 Task: Utilize Chrome Tab Discarding.
Action: Mouse moved to (178, 34)
Screenshot: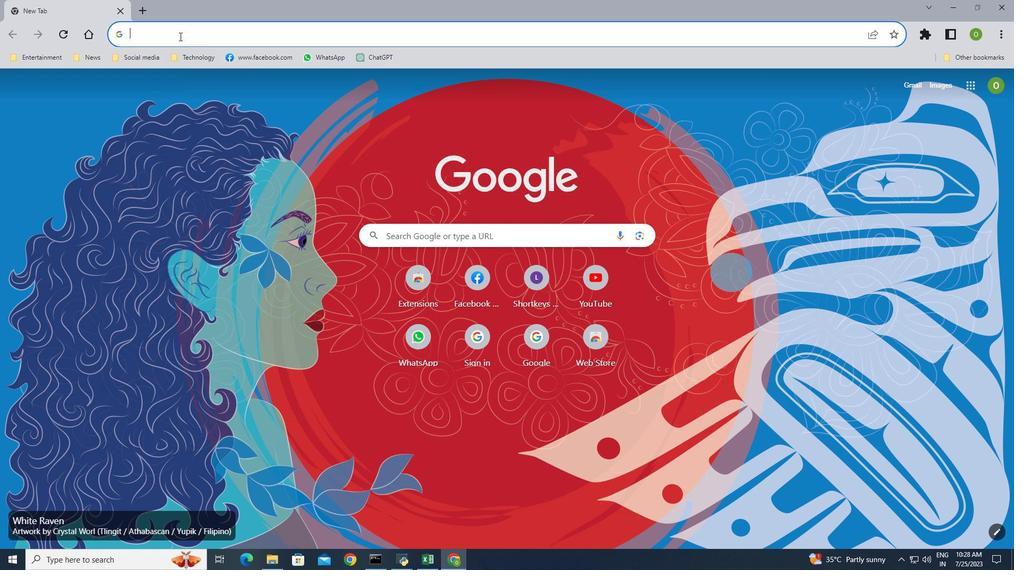 
Action: Mouse pressed left at (178, 34)
Screenshot: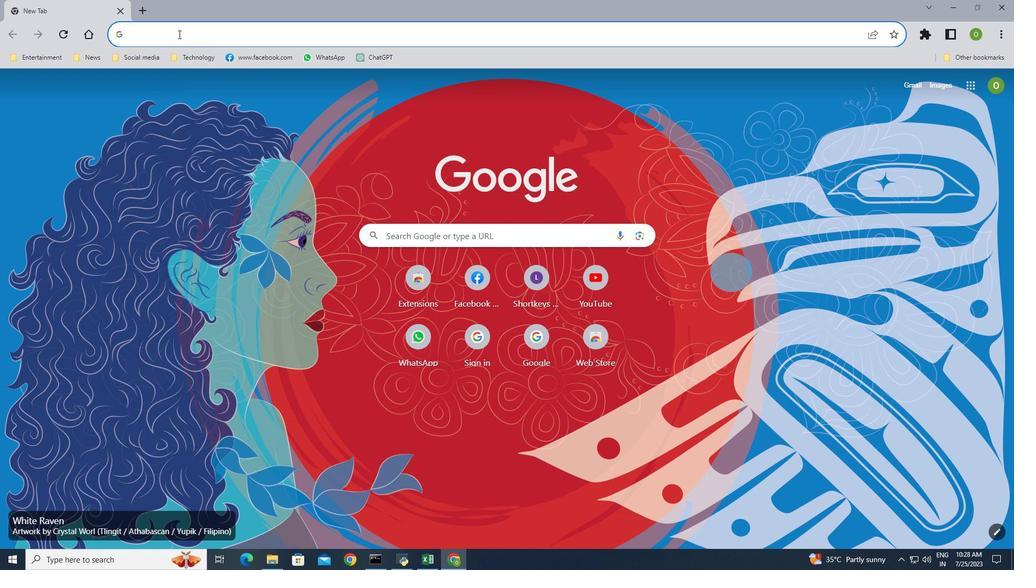 
Action: Key pressed chrome<Key.shift_r>://flags<Key.enter>
Screenshot: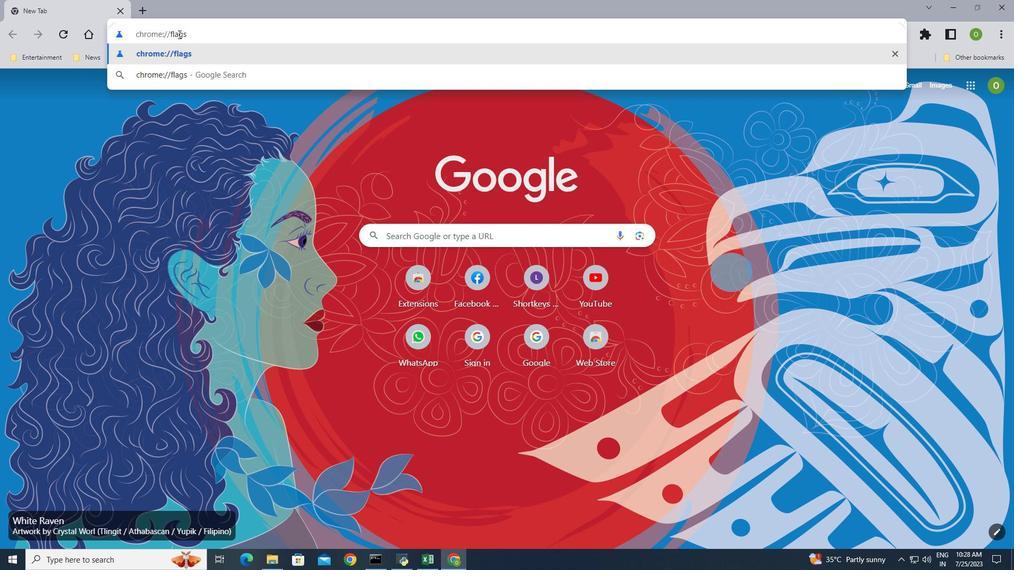 
Action: Mouse moved to (386, 81)
Screenshot: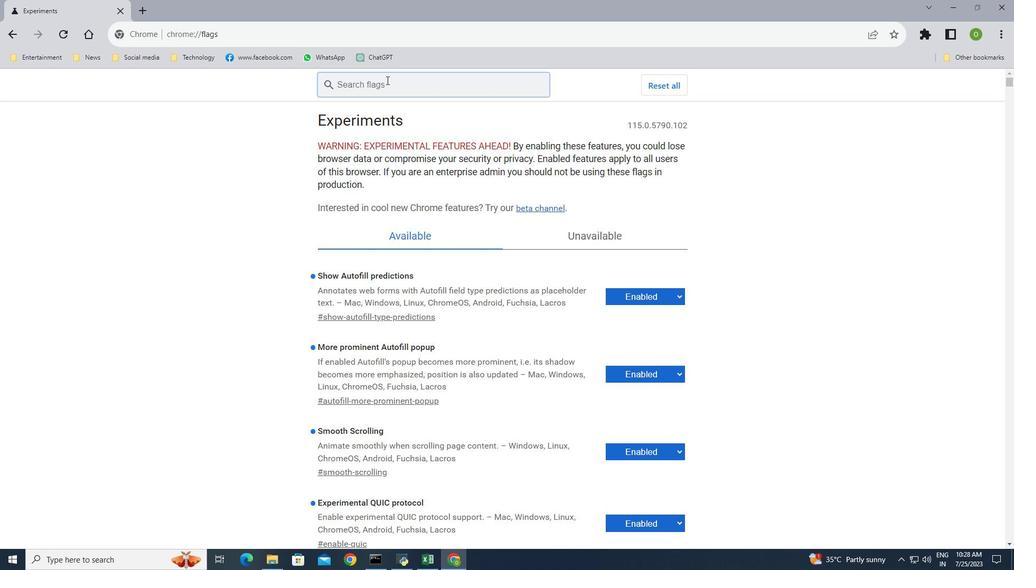 
Action: Mouse pressed left at (386, 81)
Screenshot: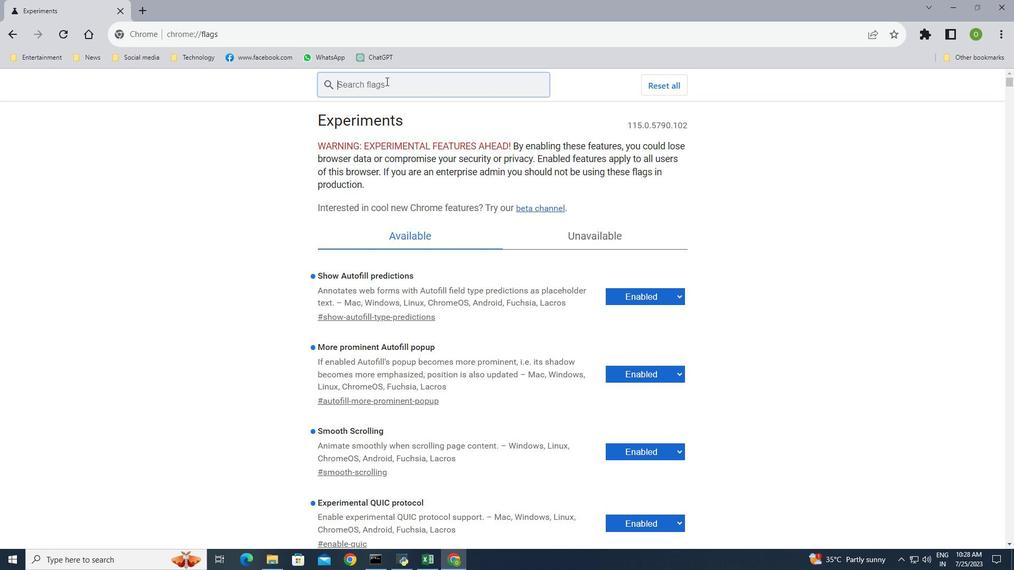 
Action: Key pressed tab<Key.space>di
Screenshot: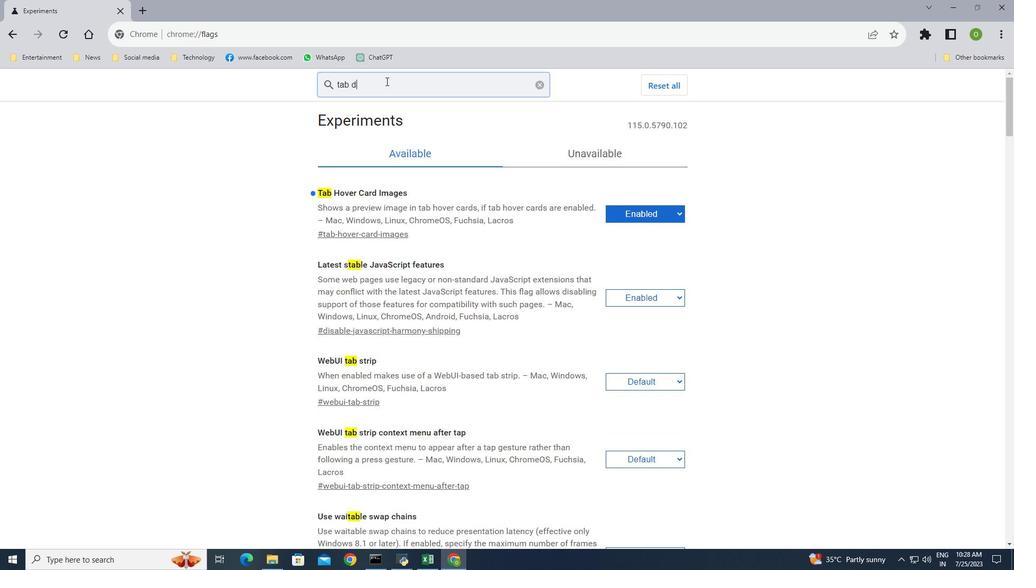 
Action: Mouse moved to (656, 226)
Screenshot: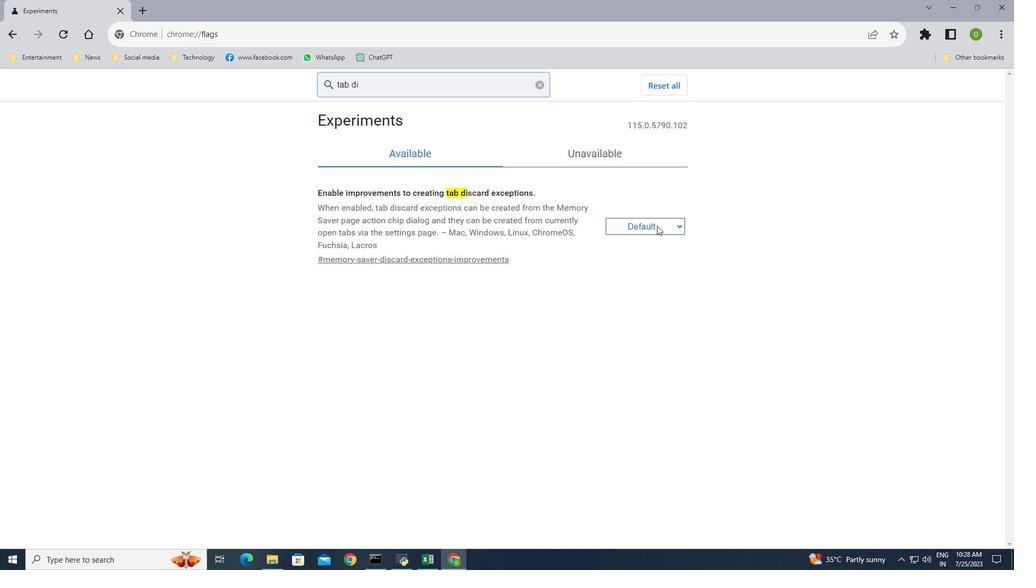 
Action: Mouse pressed left at (656, 226)
Screenshot: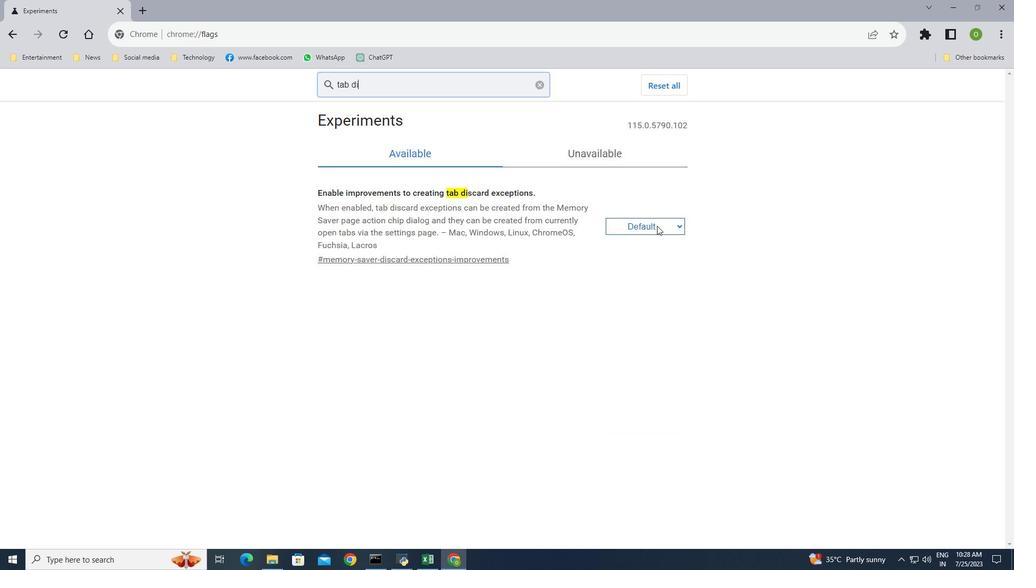 
Action: Mouse moved to (639, 248)
Screenshot: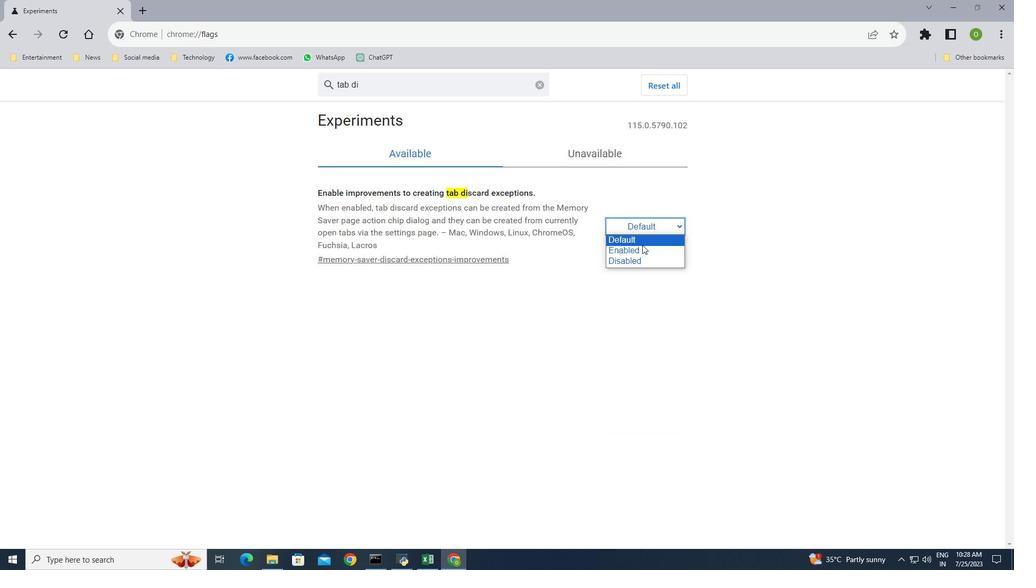 
Action: Mouse pressed left at (639, 248)
Screenshot: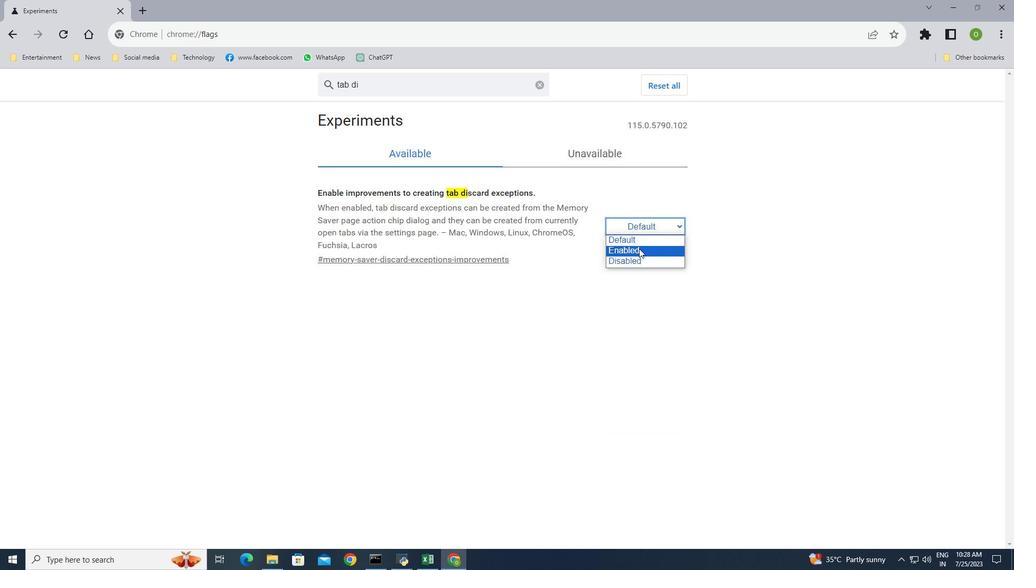 
Action: Mouse moved to (970, 521)
Screenshot: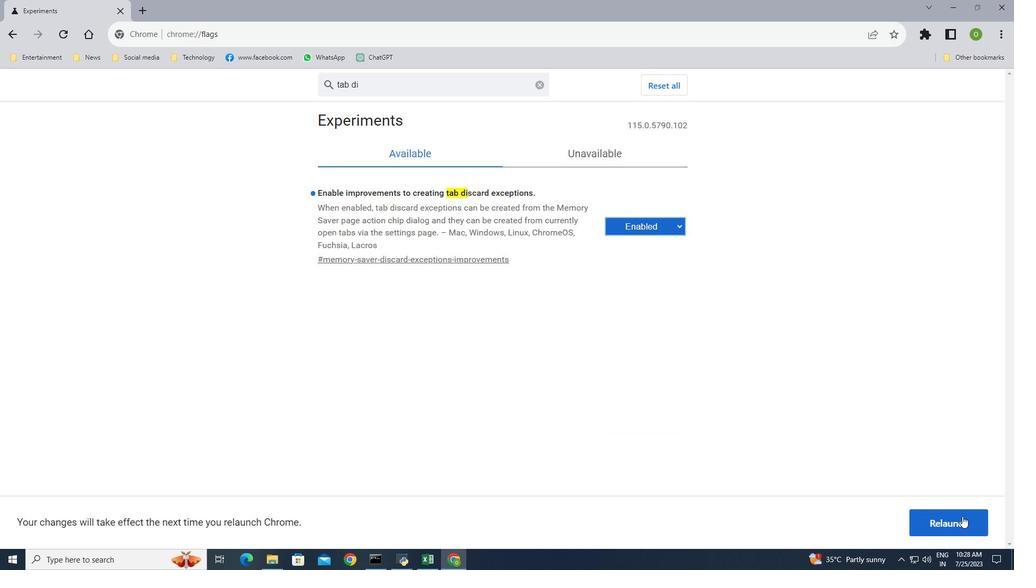 
Action: Mouse pressed left at (970, 521)
Screenshot: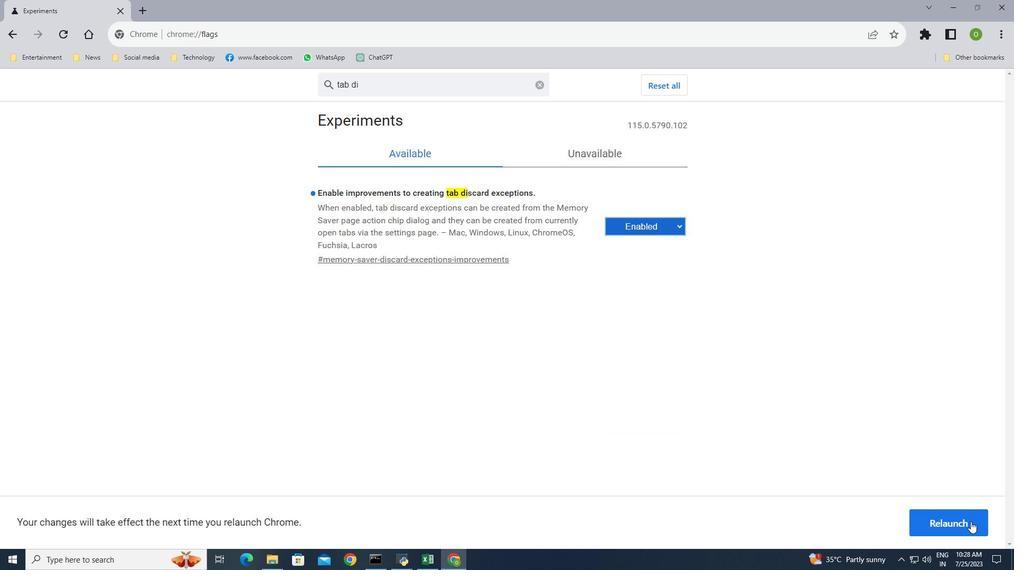 
Action: Mouse moved to (221, 165)
Screenshot: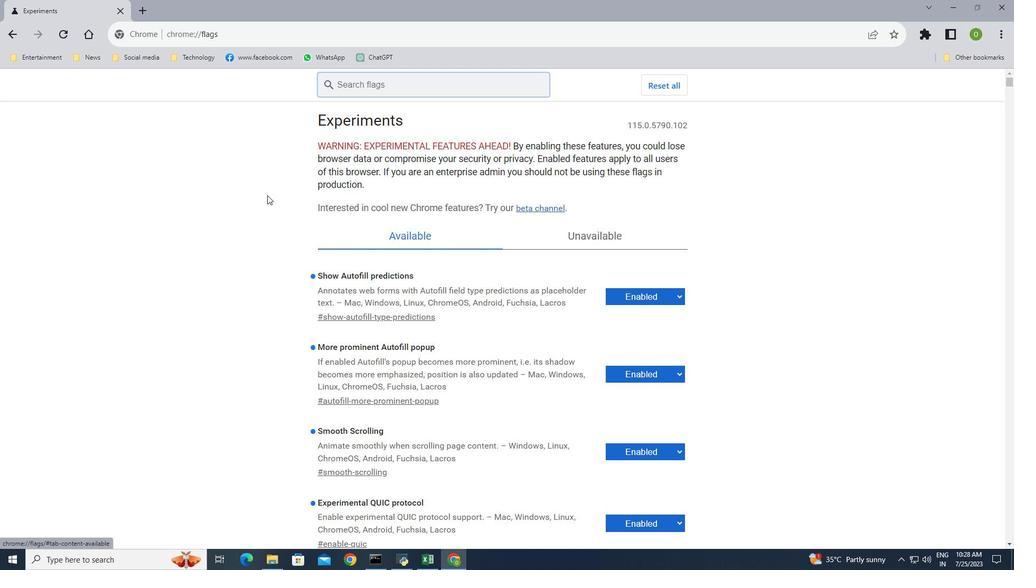 
Action: Mouse pressed left at (221, 165)
Screenshot: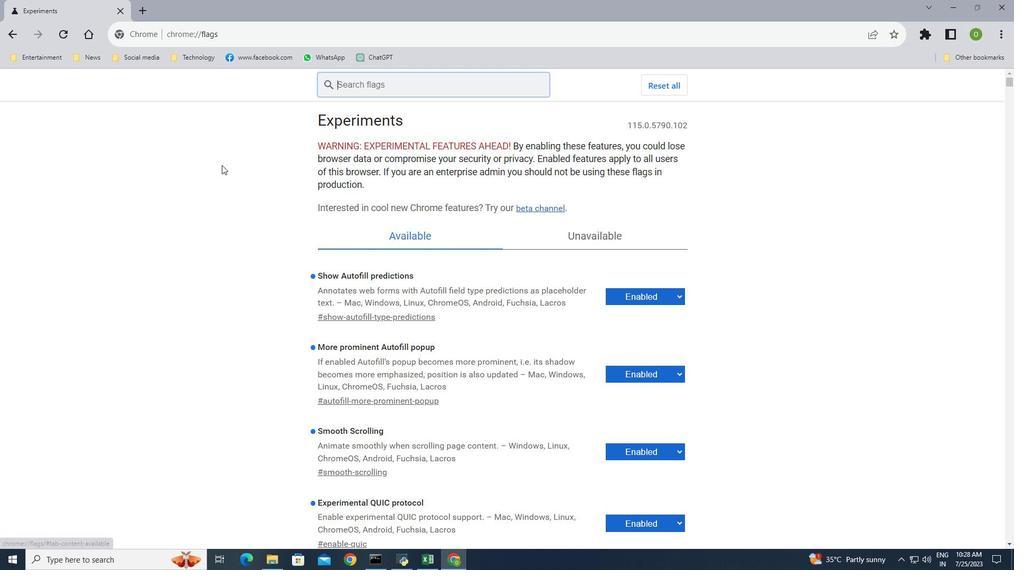 
Action: Mouse moved to (142, 5)
Screenshot: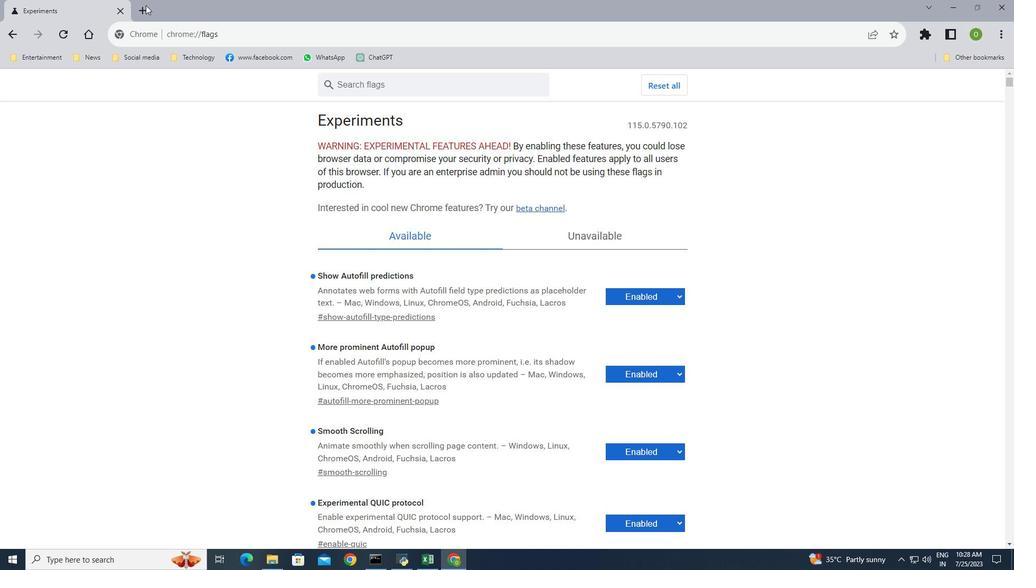 
Action: Mouse pressed left at (142, 5)
Screenshot: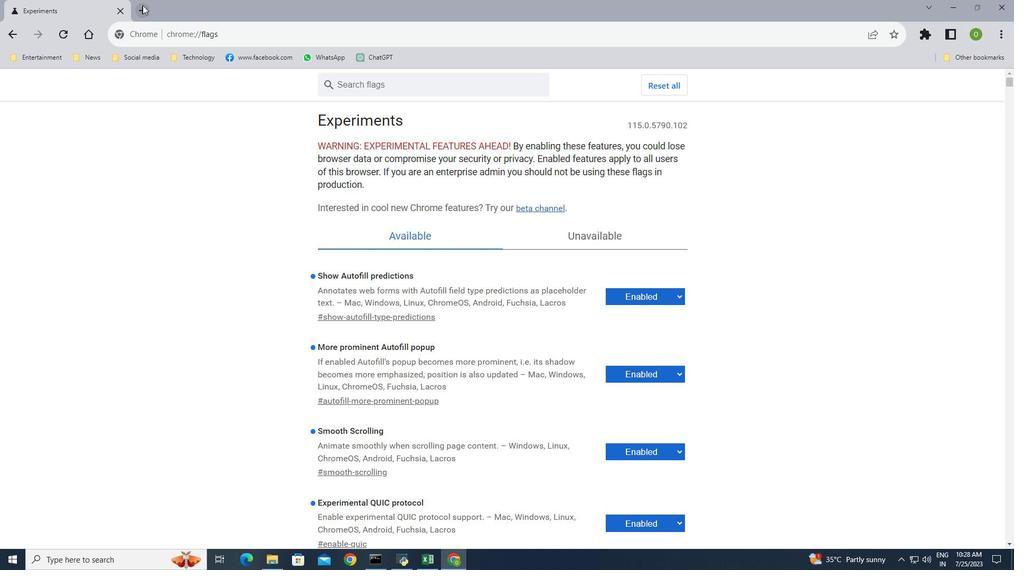 
Action: Mouse moved to (119, 10)
Screenshot: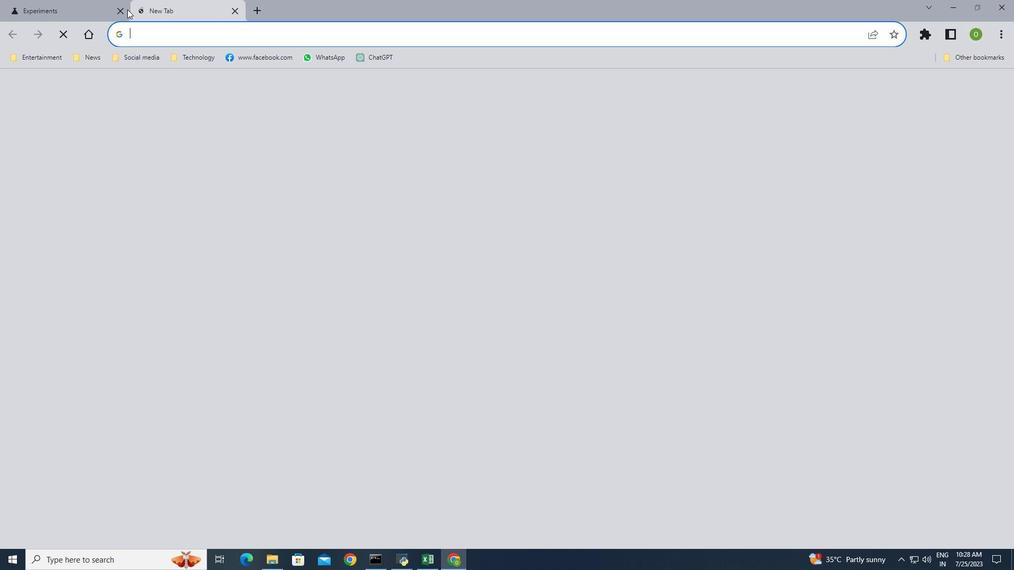
Action: Mouse pressed left at (119, 10)
Screenshot: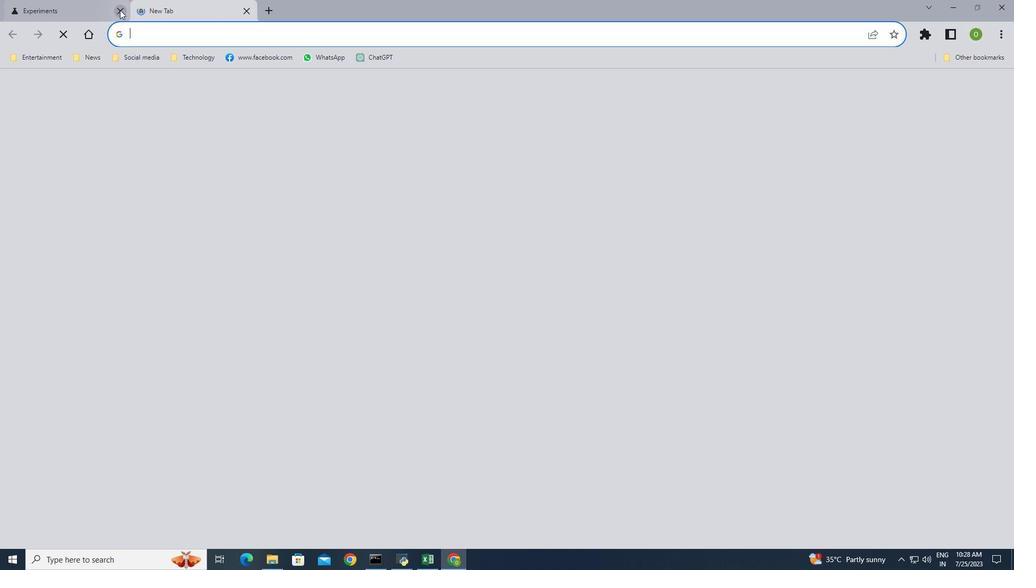 
Action: Mouse moved to (171, 219)
Screenshot: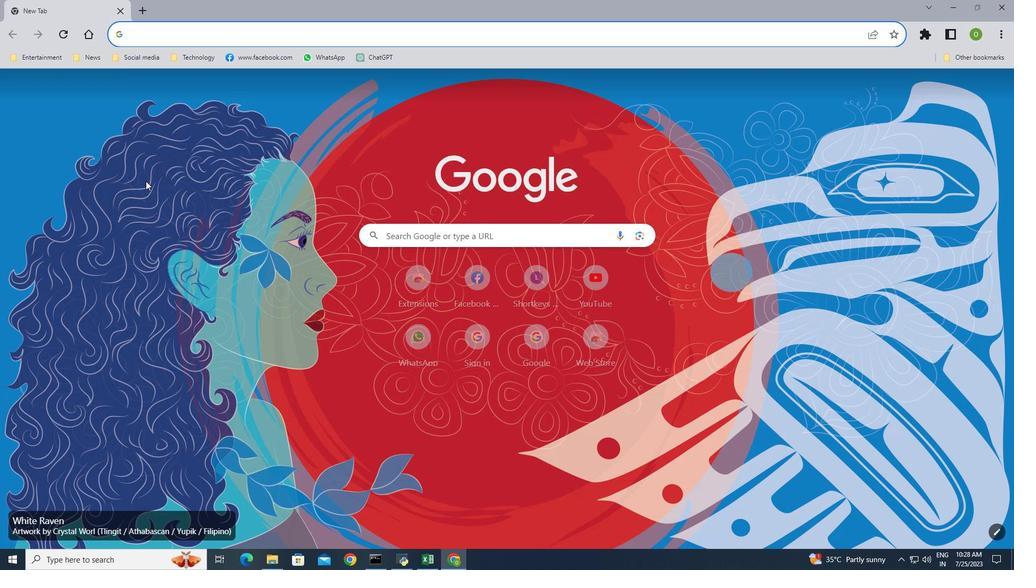 
